 Task: Open Card Card0025 in Board Board0022 in Workspace Development in Trello
Action: Mouse moved to (493, 545)
Screenshot: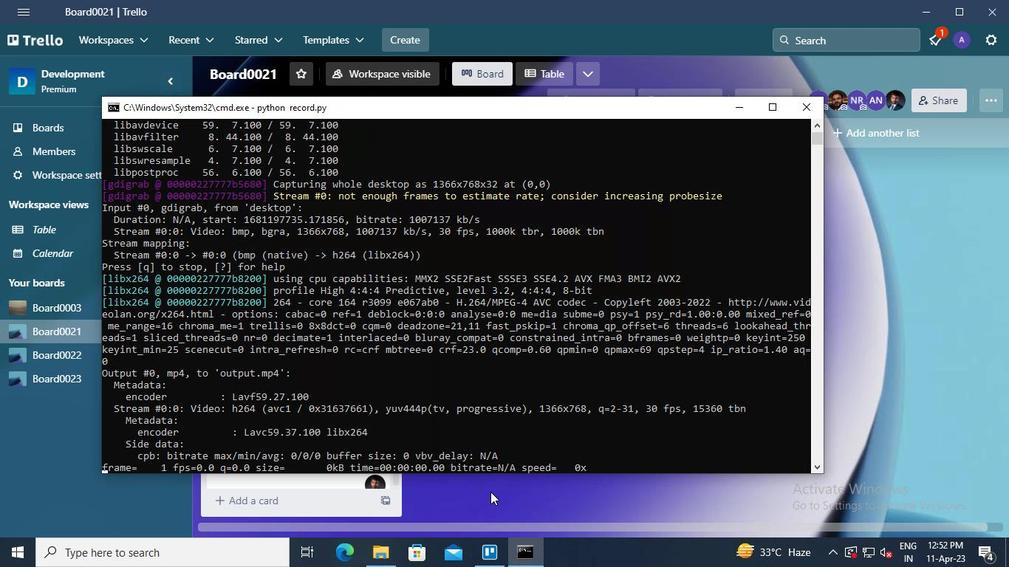 
Action: Mouse pressed left at (493, 545)
Screenshot: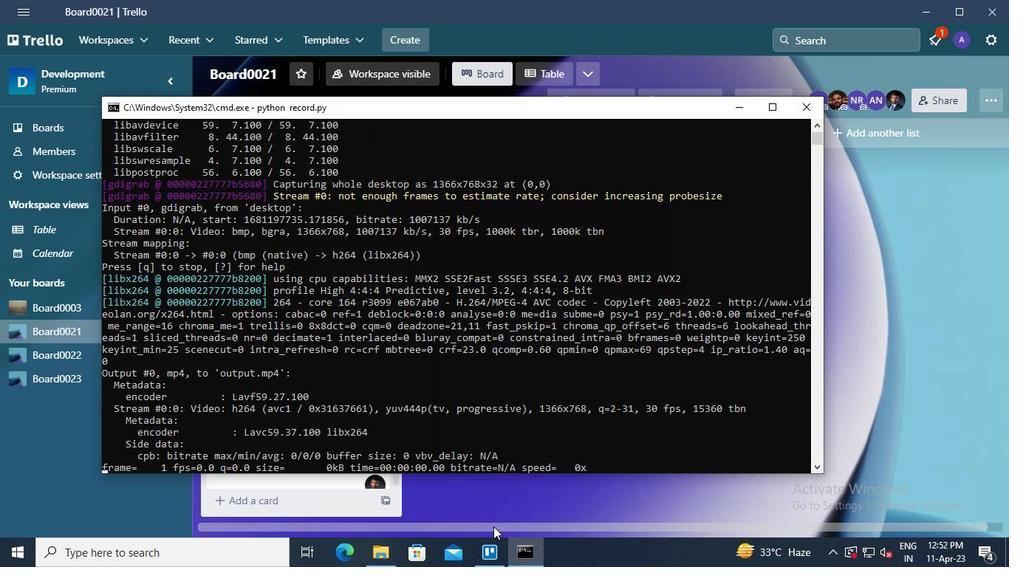 
Action: Mouse moved to (84, 351)
Screenshot: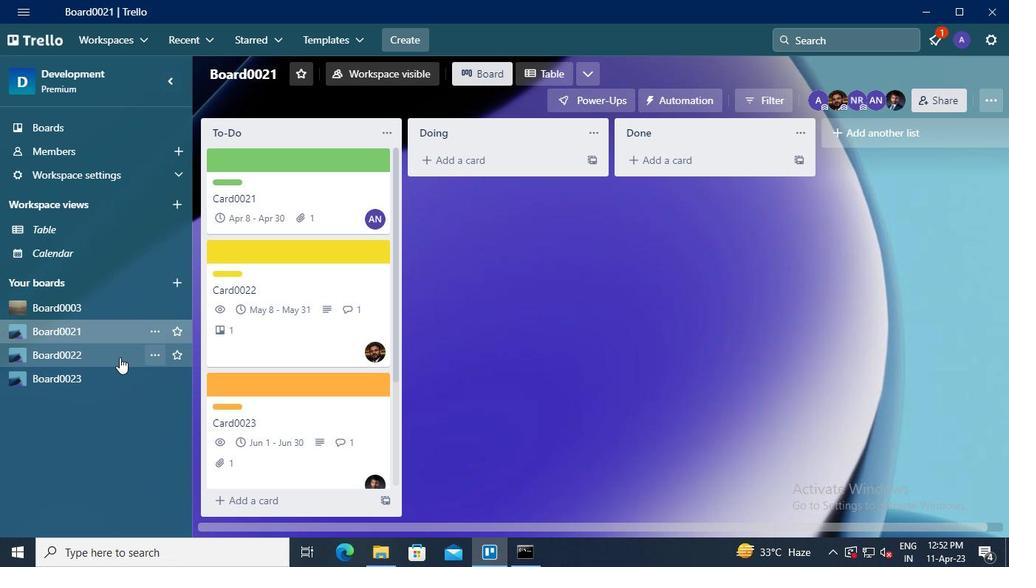 
Action: Mouse pressed left at (84, 351)
Screenshot: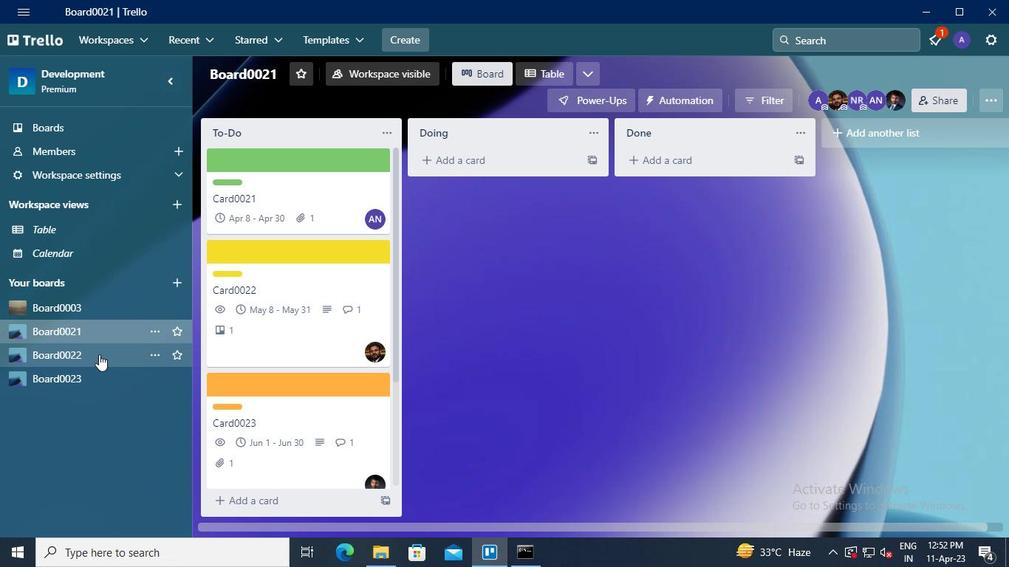 
Action: Mouse moved to (243, 138)
Screenshot: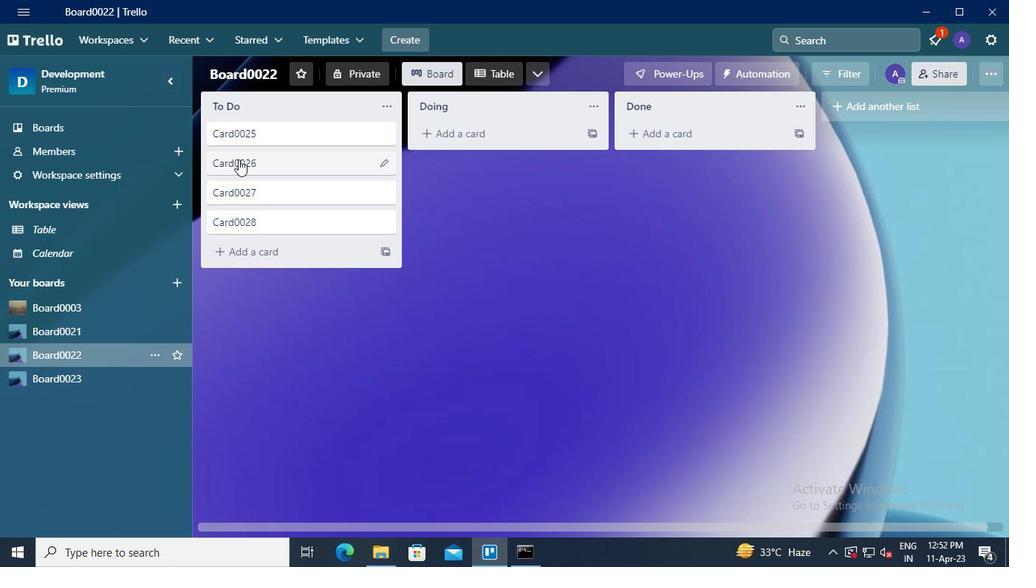 
Action: Mouse pressed left at (243, 138)
Screenshot: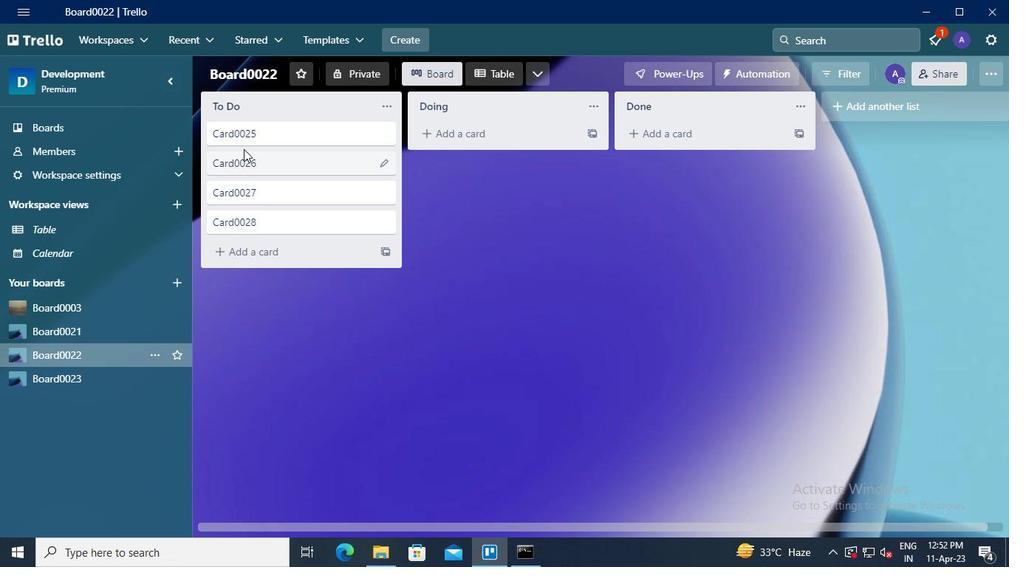 
Action: Mouse moved to (529, 557)
Screenshot: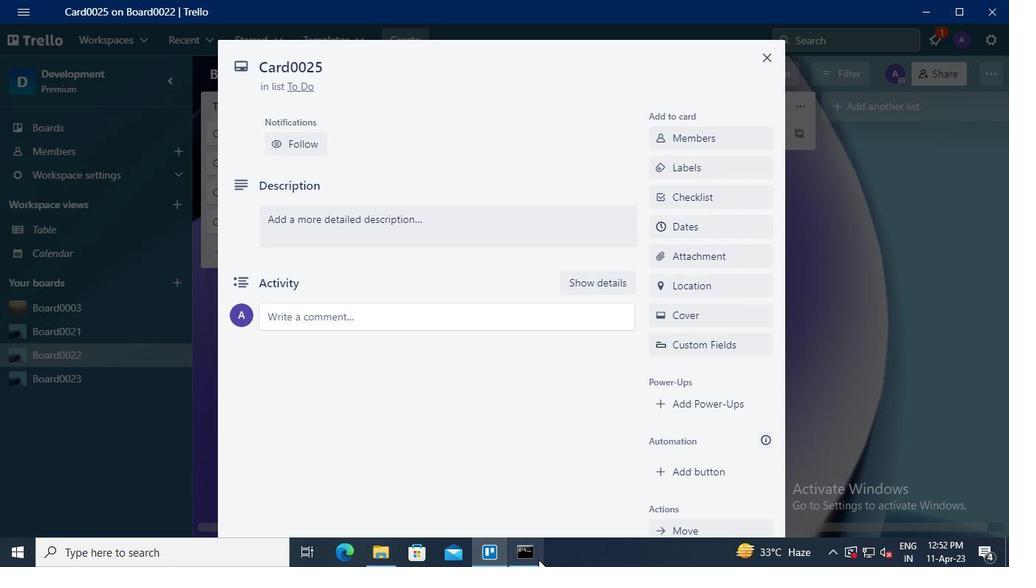 
Action: Mouse pressed left at (529, 557)
Screenshot: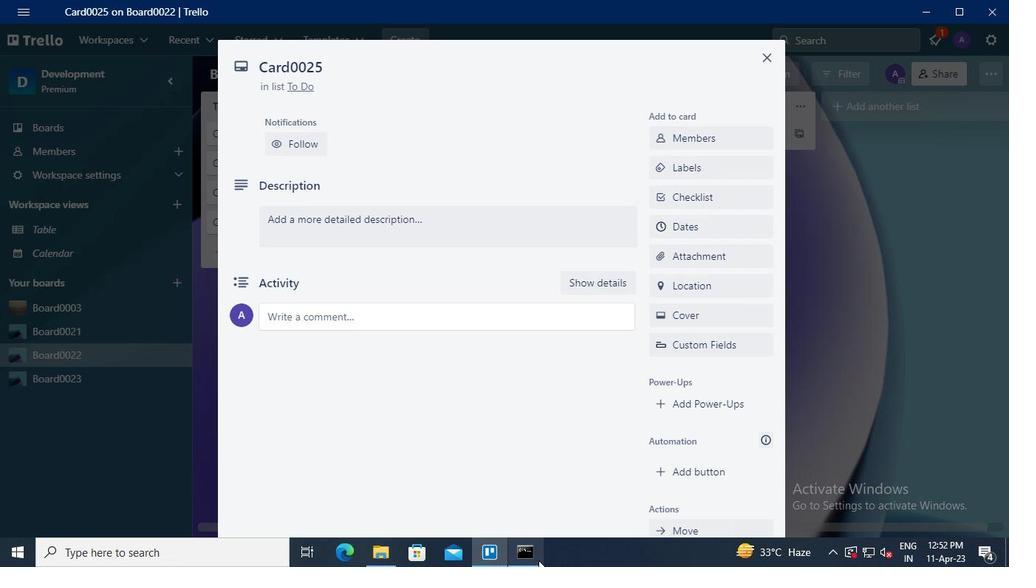 
Action: Mouse moved to (806, 107)
Screenshot: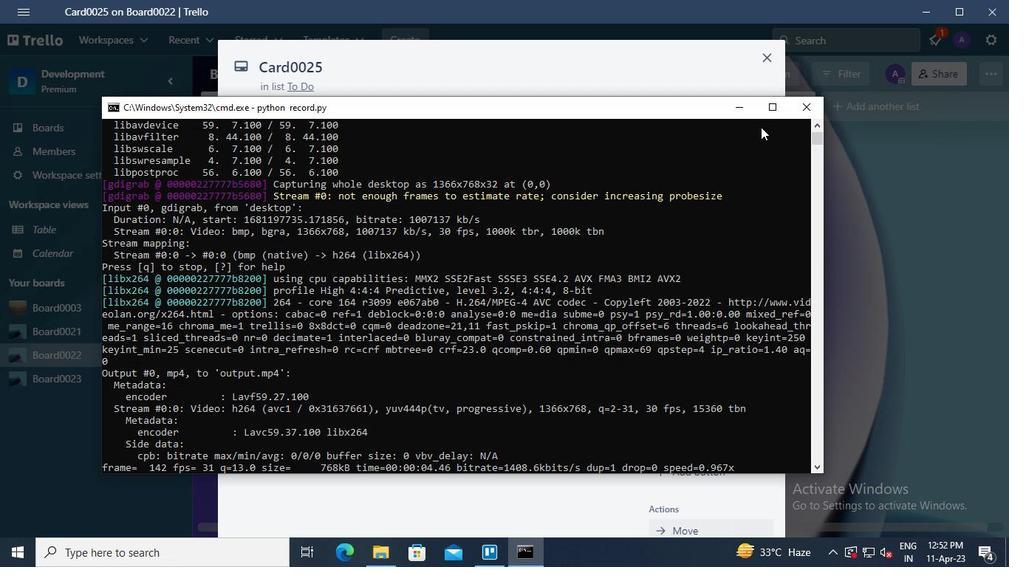 
Action: Mouse pressed left at (806, 107)
Screenshot: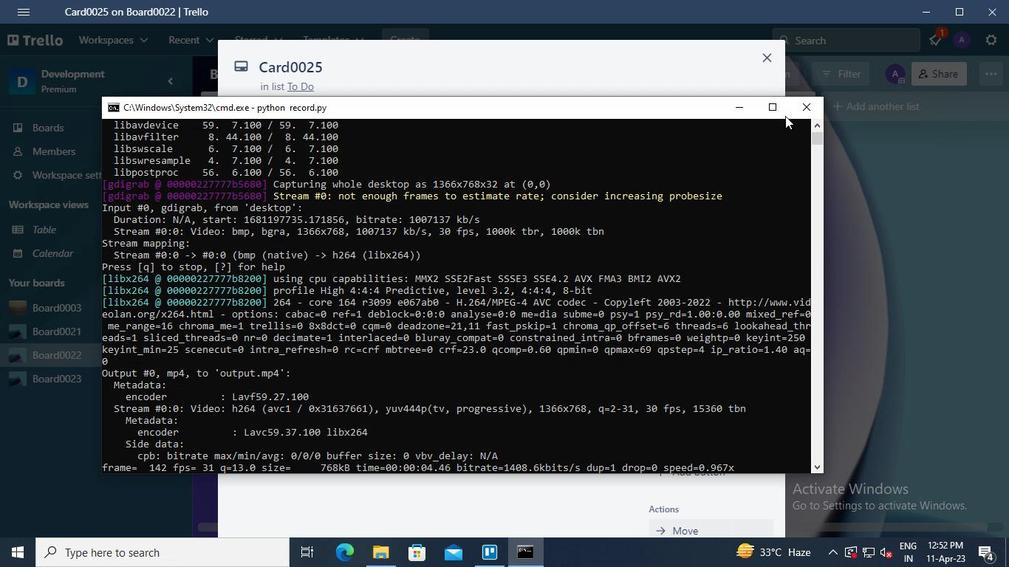 
